 Task: Add Danish Mini Pastry Maple Pecan 6 Pack to the cart.
Action: Mouse moved to (15, 84)
Screenshot: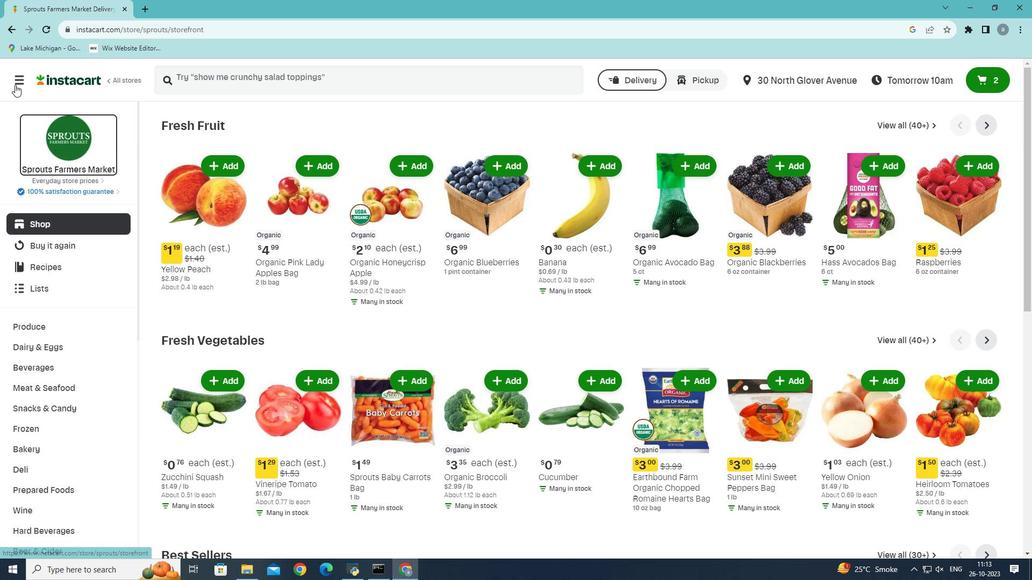 
Action: Mouse pressed left at (15, 84)
Screenshot: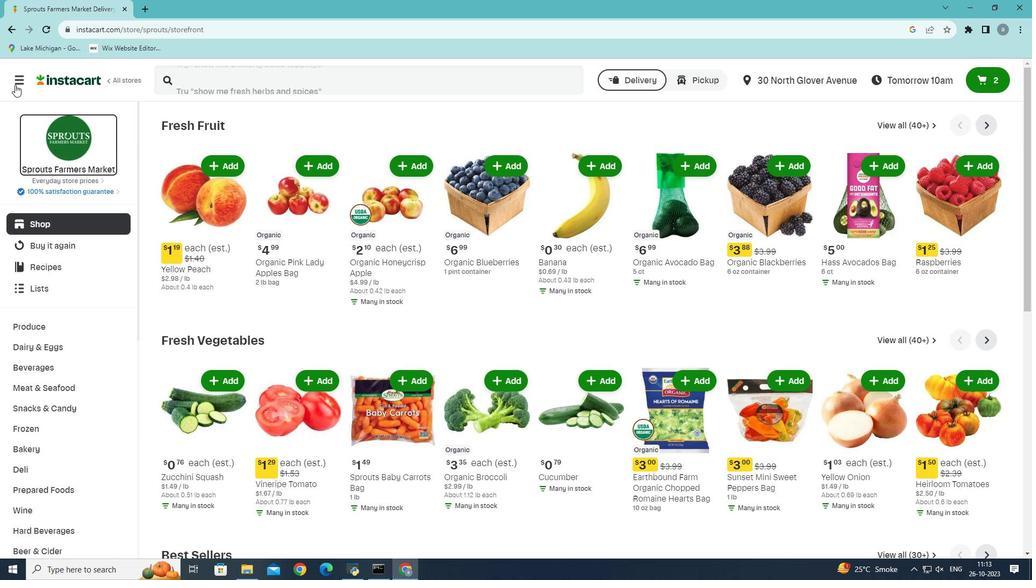 
Action: Mouse moved to (44, 310)
Screenshot: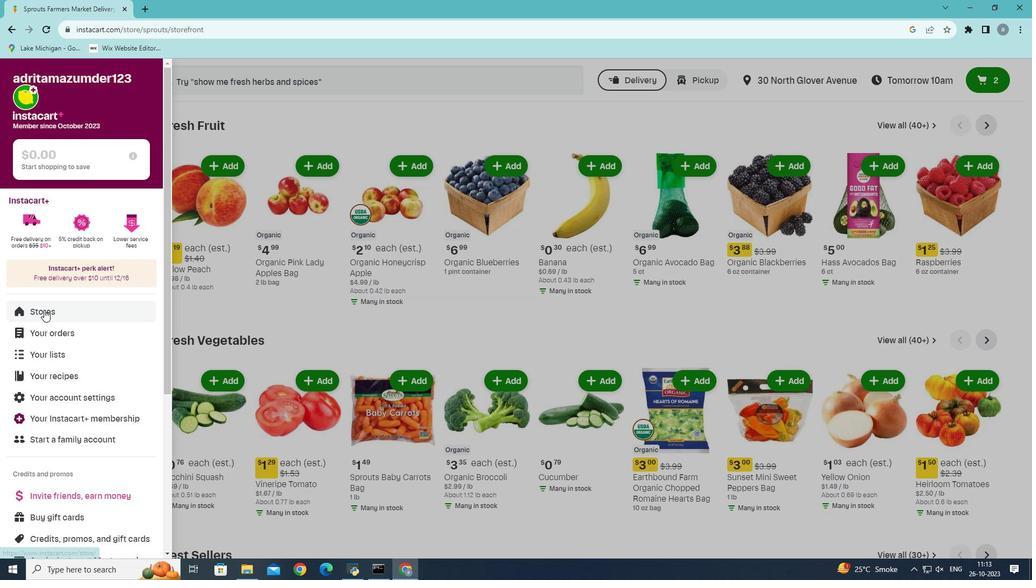 
Action: Mouse pressed left at (44, 310)
Screenshot: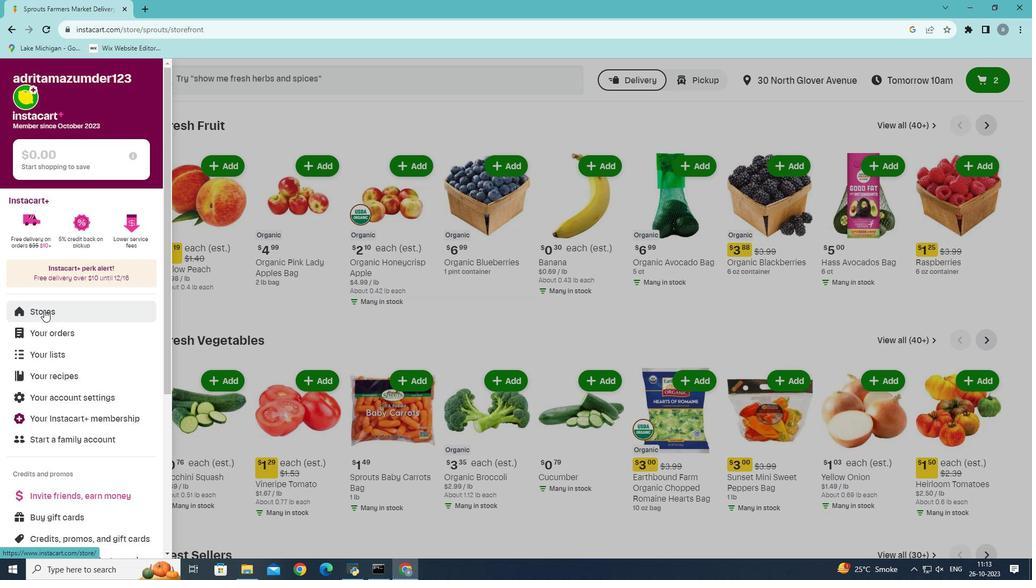 
Action: Mouse moved to (243, 122)
Screenshot: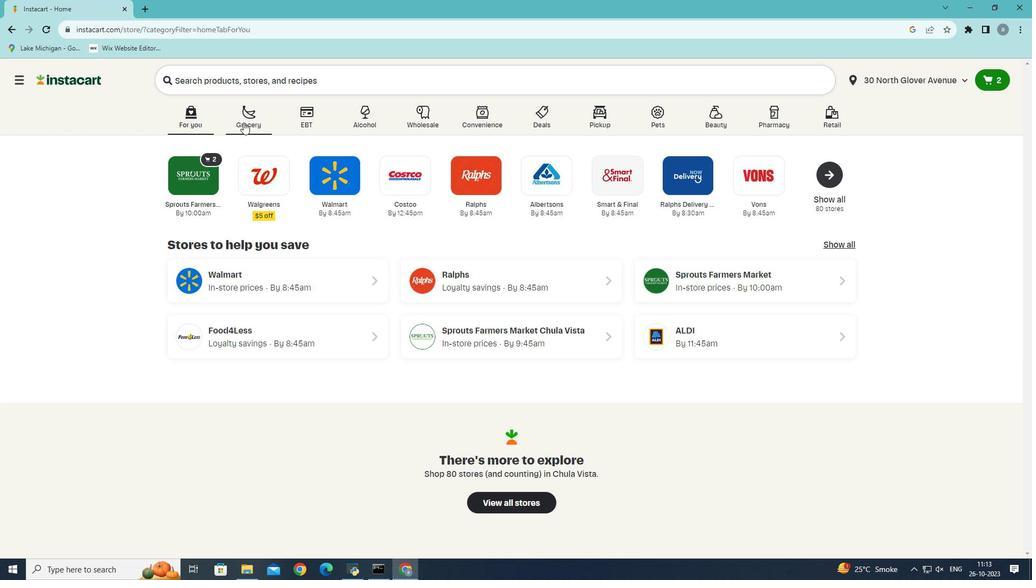 
Action: Mouse pressed left at (243, 122)
Screenshot: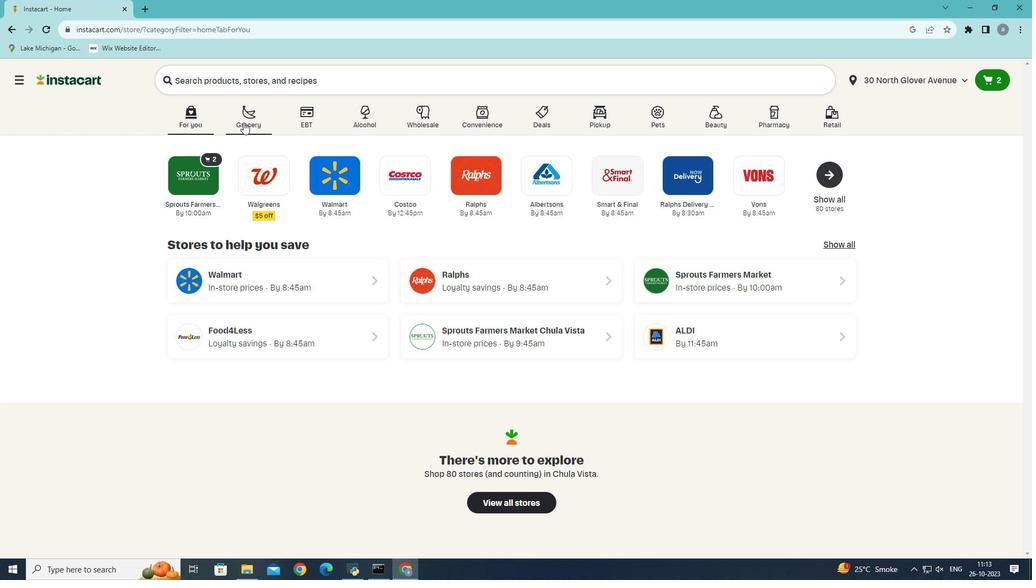 
Action: Mouse moved to (231, 305)
Screenshot: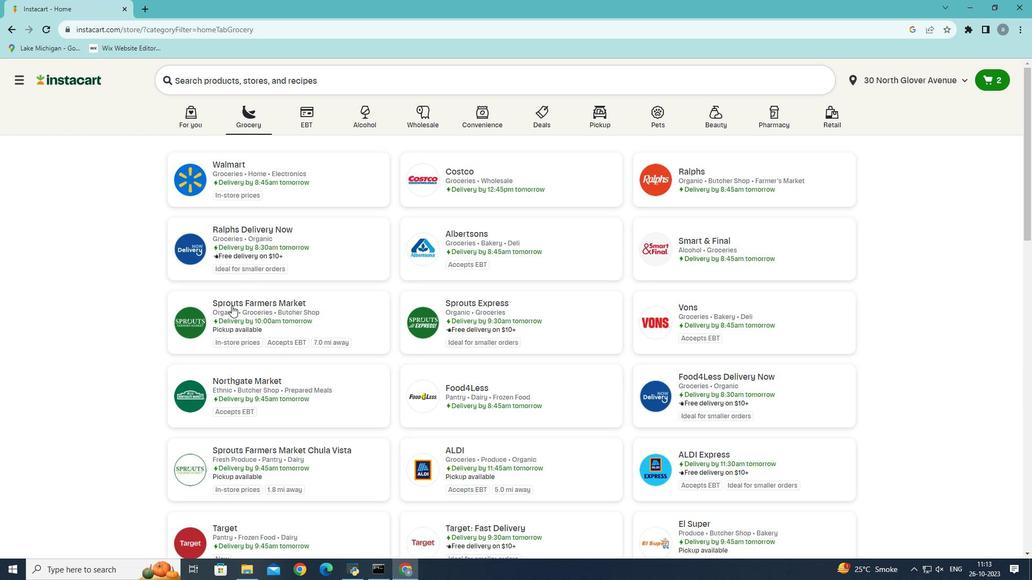 
Action: Mouse pressed left at (231, 305)
Screenshot: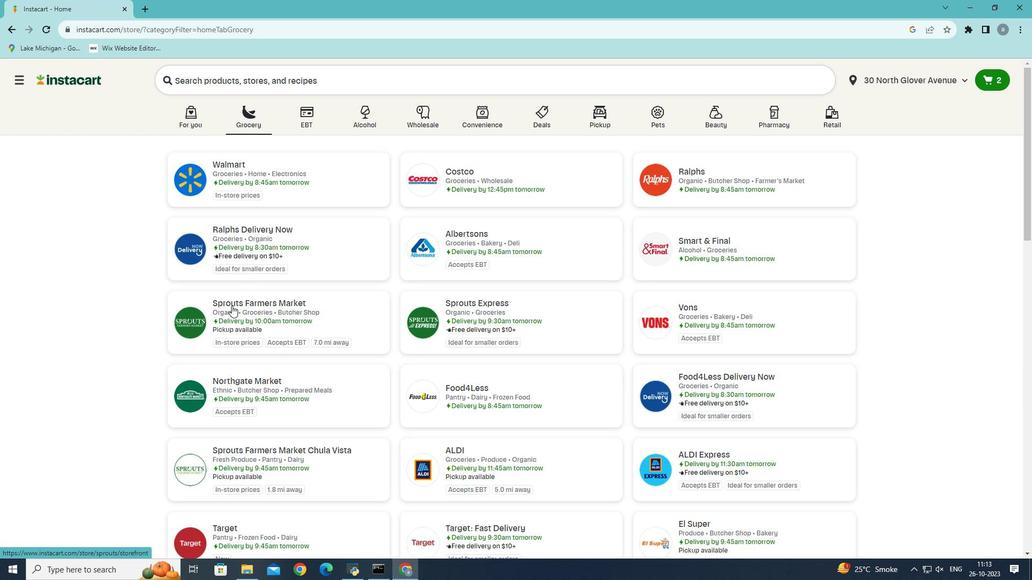 
Action: Mouse moved to (34, 450)
Screenshot: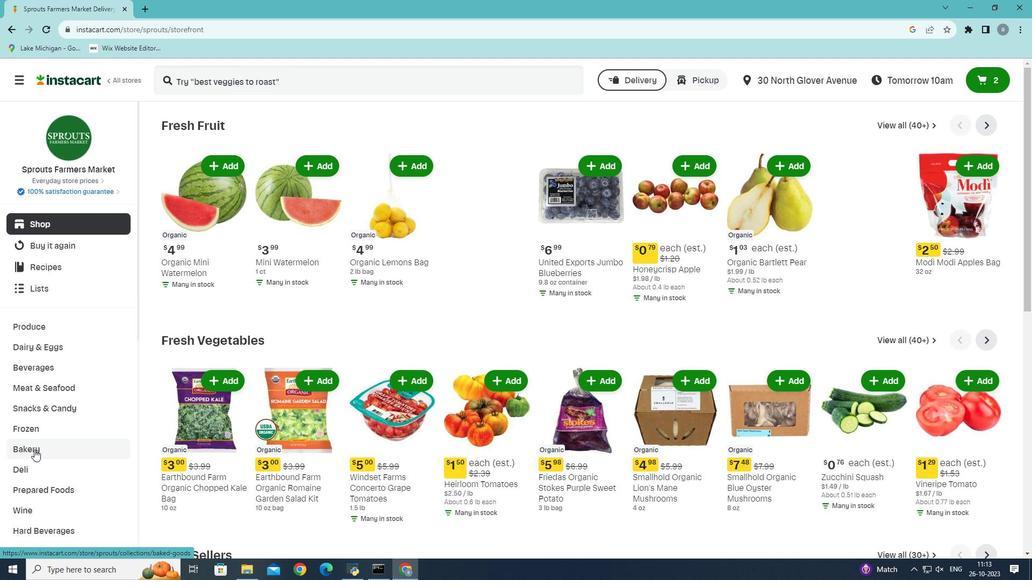 
Action: Mouse pressed left at (34, 450)
Screenshot: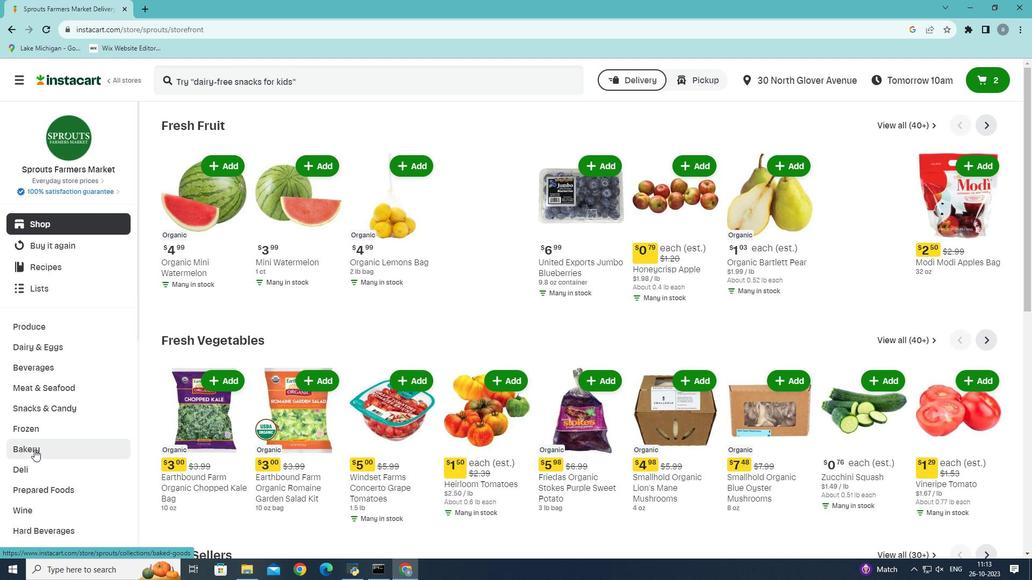 
Action: Mouse moved to (636, 150)
Screenshot: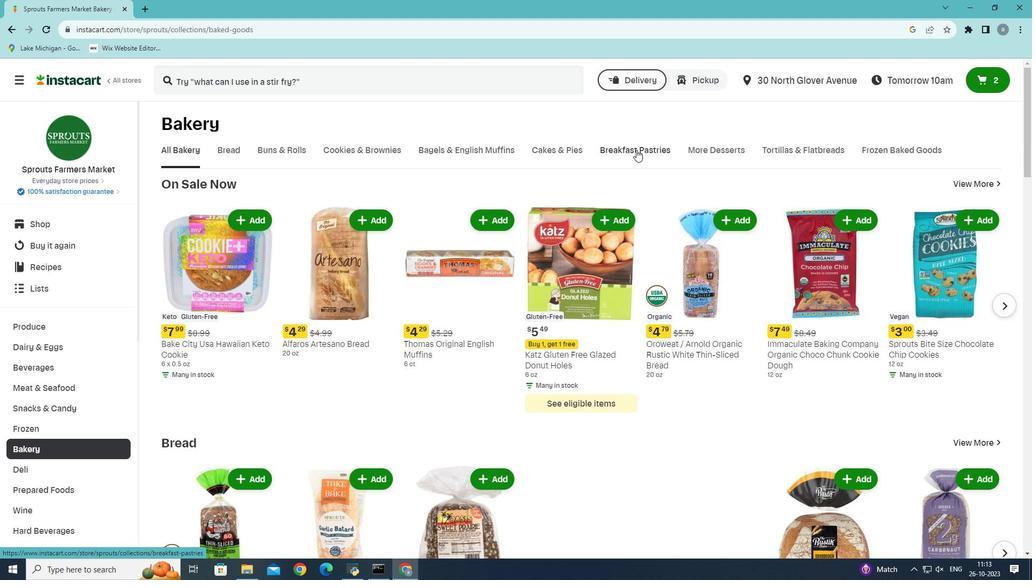 
Action: Mouse pressed left at (636, 150)
Screenshot: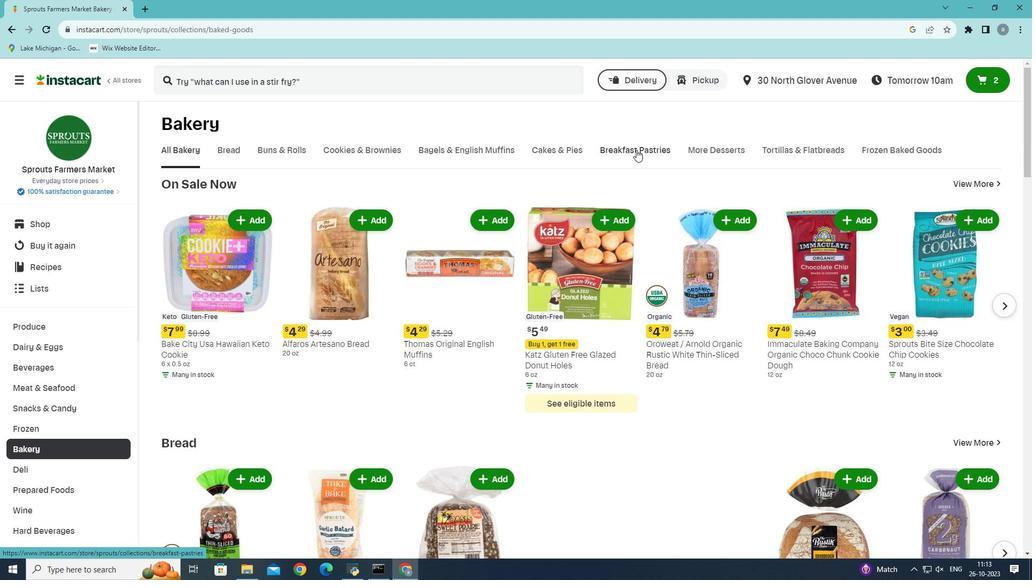 
Action: Mouse moved to (484, 198)
Screenshot: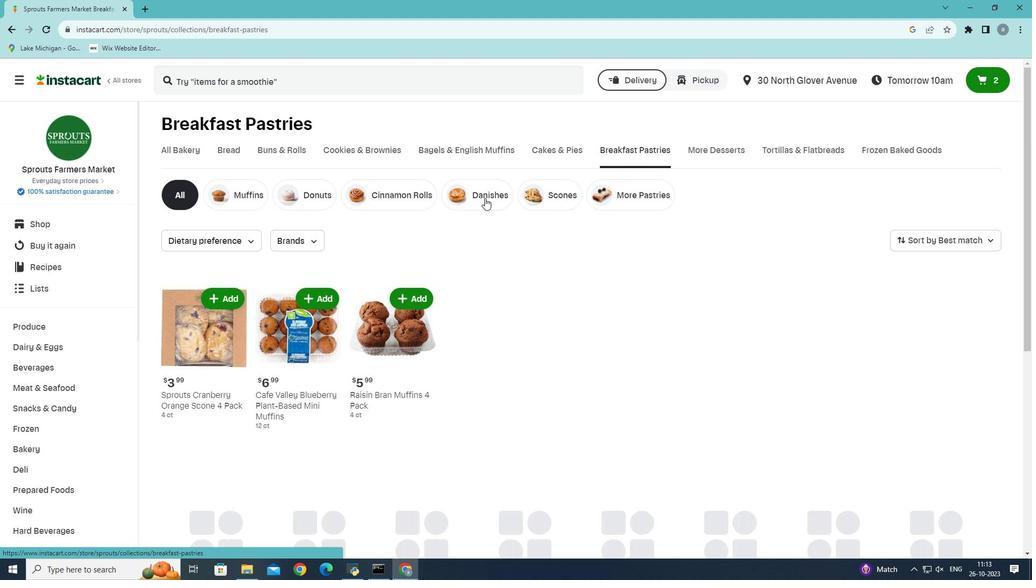 
Action: Mouse pressed left at (484, 198)
Screenshot: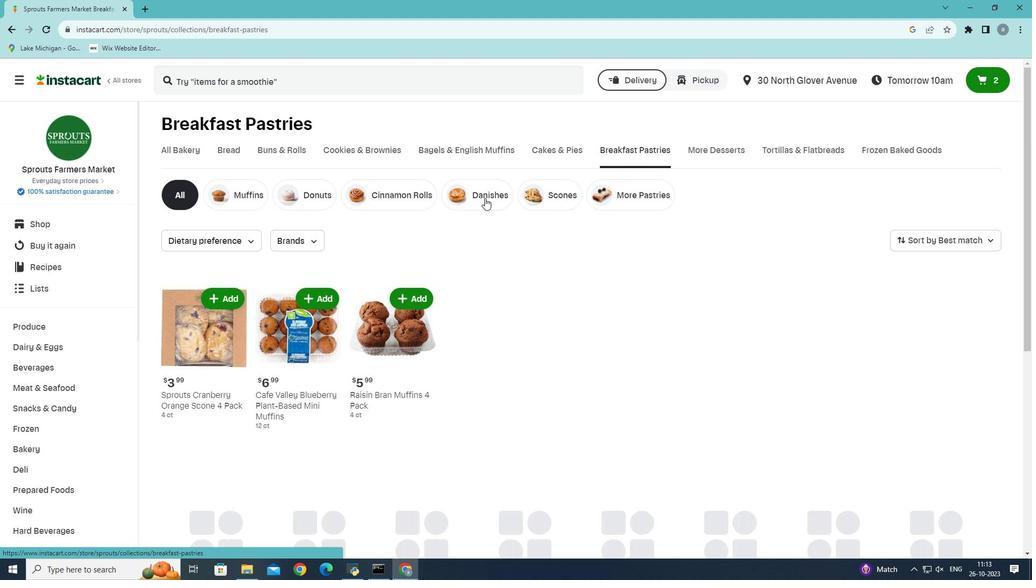 
Action: Mouse moved to (220, 294)
Screenshot: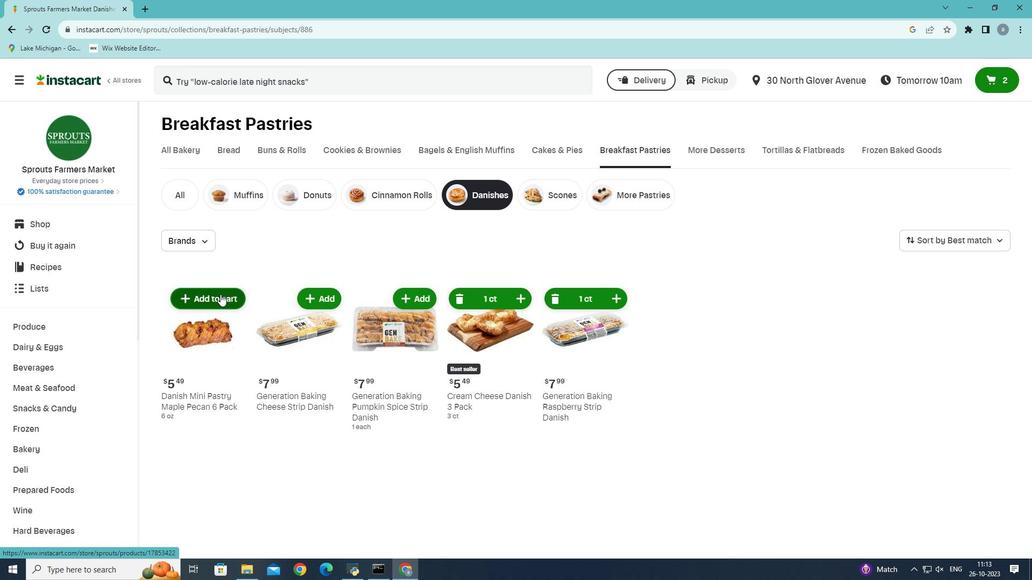 
Action: Mouse pressed left at (220, 294)
Screenshot: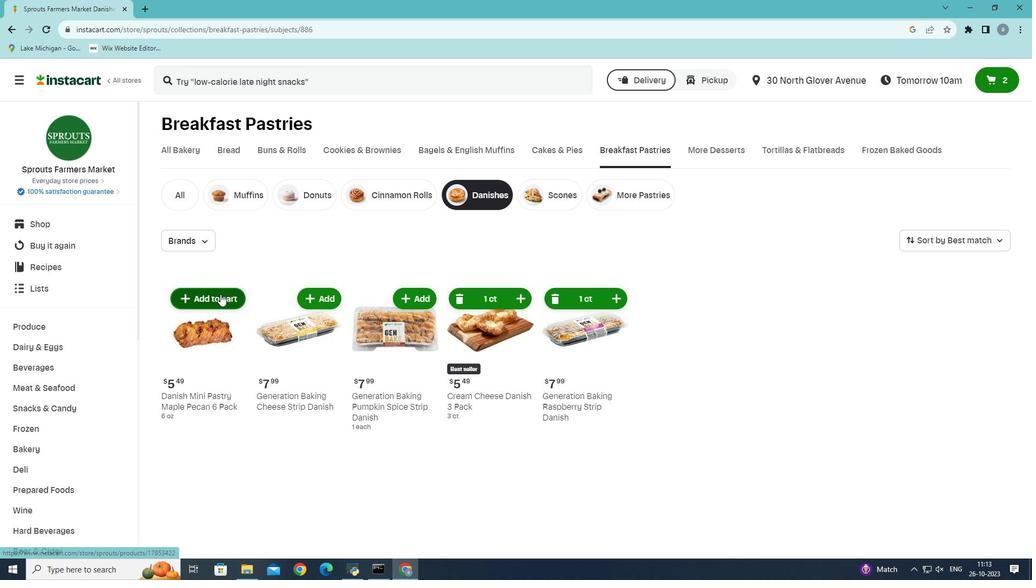 
Action: Mouse moved to (226, 291)
Screenshot: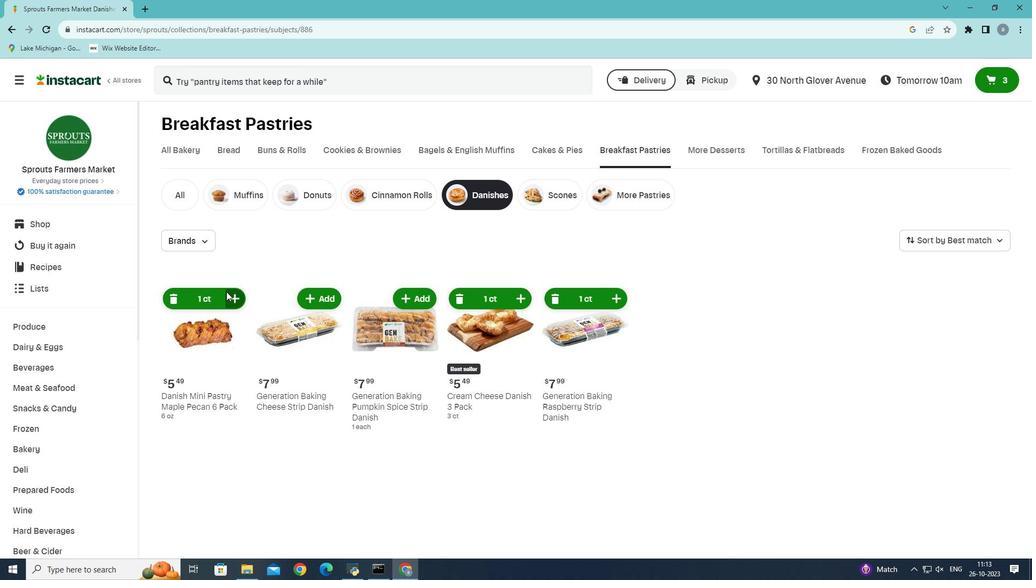 
